 Task: View all reviews of Orderville, Utah, US.
Action: Mouse moved to (120, 246)
Screenshot: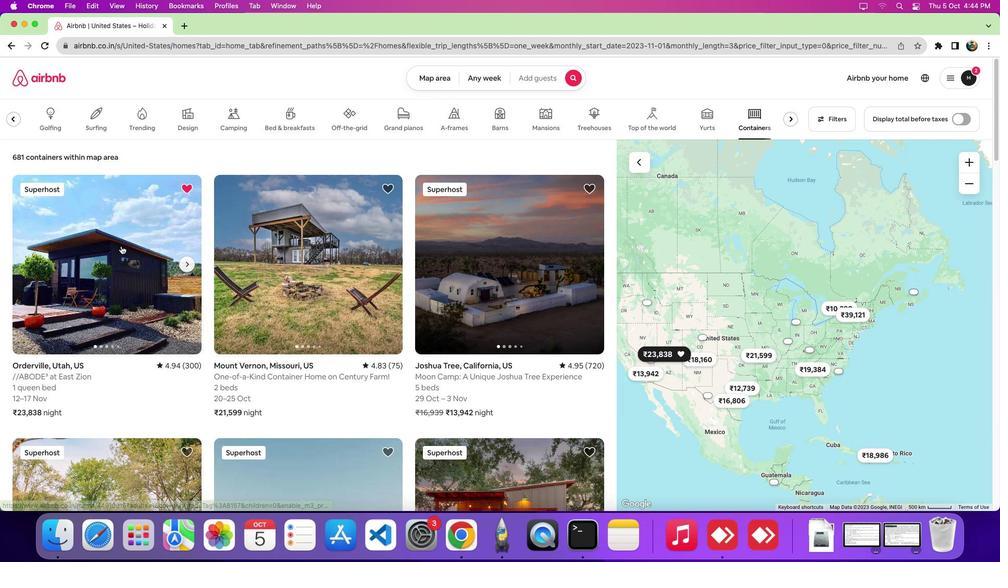 
Action: Mouse pressed left at (120, 246)
Screenshot: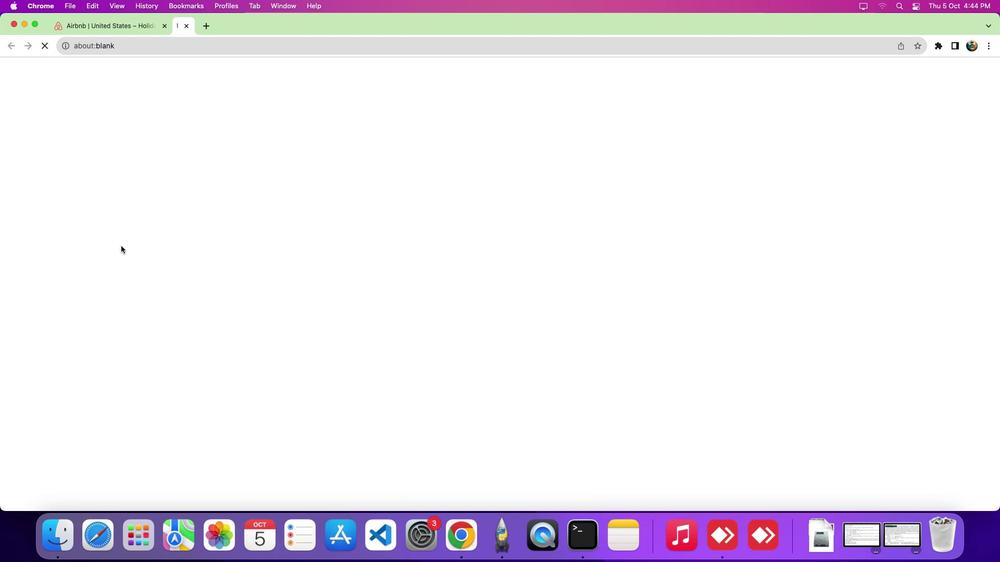 
Action: Mouse moved to (534, 289)
Screenshot: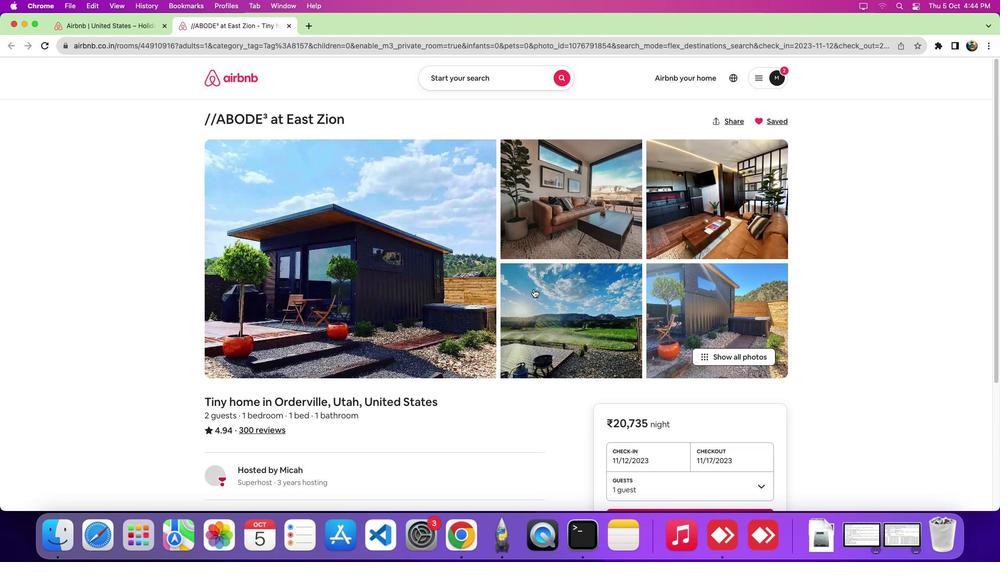 
Action: Mouse scrolled (534, 289) with delta (0, 0)
Screenshot: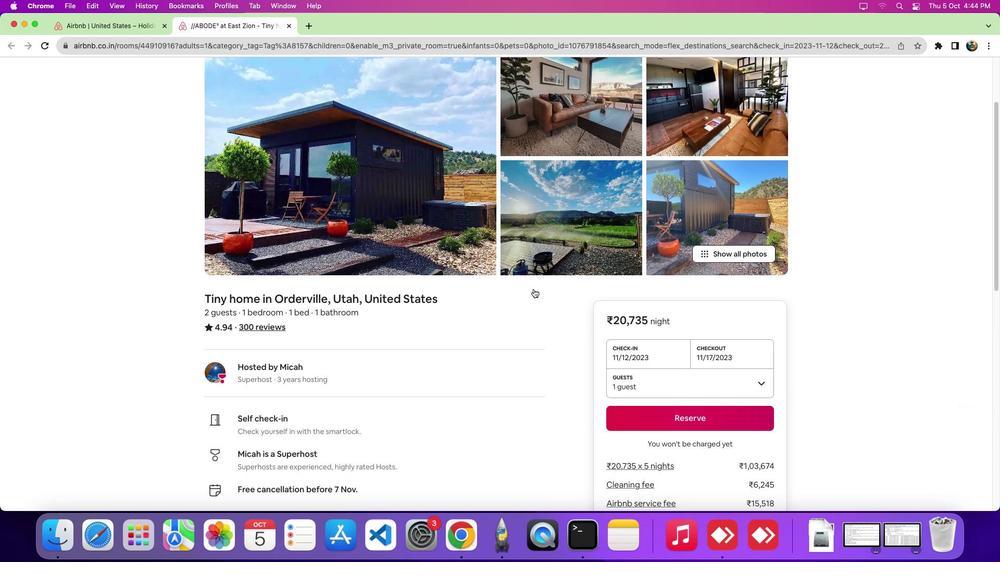 
Action: Mouse scrolled (534, 289) with delta (0, 0)
Screenshot: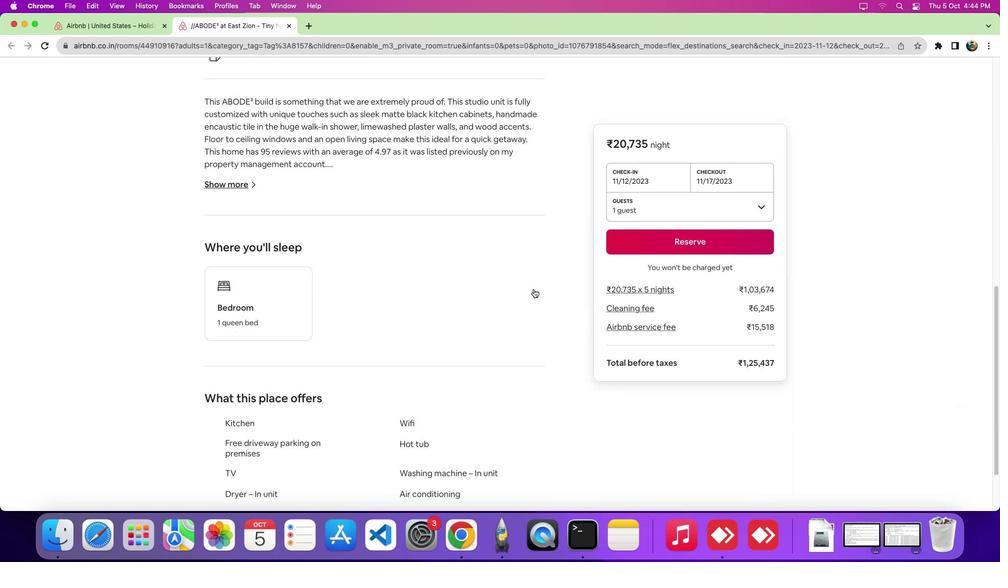 
Action: Mouse scrolled (534, 289) with delta (0, -3)
Screenshot: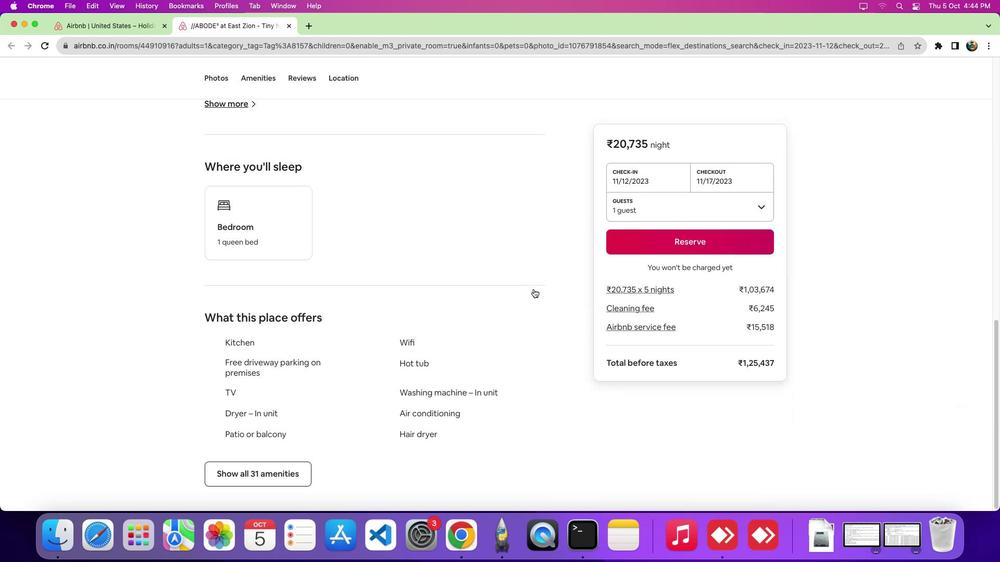 
Action: Mouse scrolled (534, 289) with delta (0, -5)
Screenshot: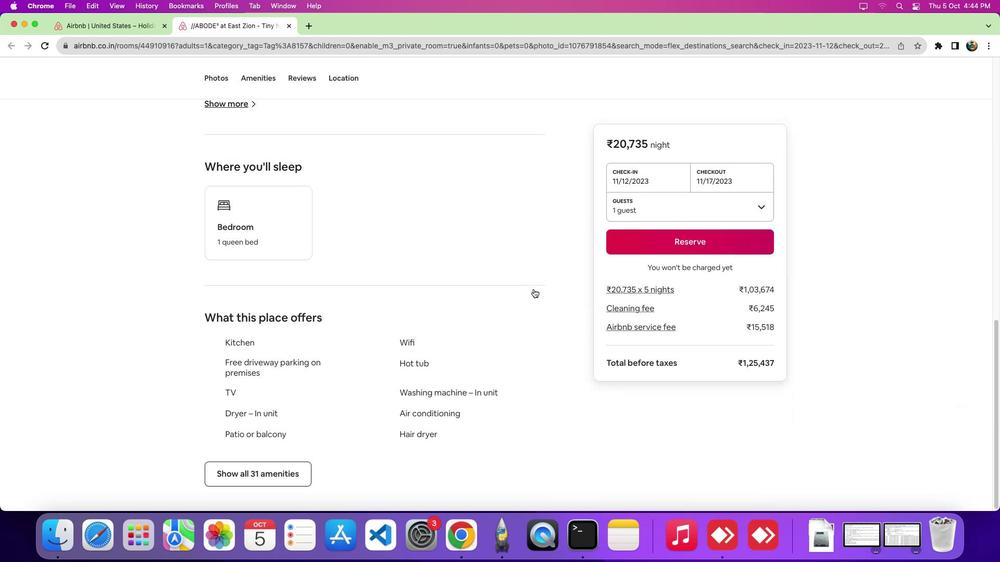 
Action: Mouse scrolled (534, 289) with delta (0, -7)
Screenshot: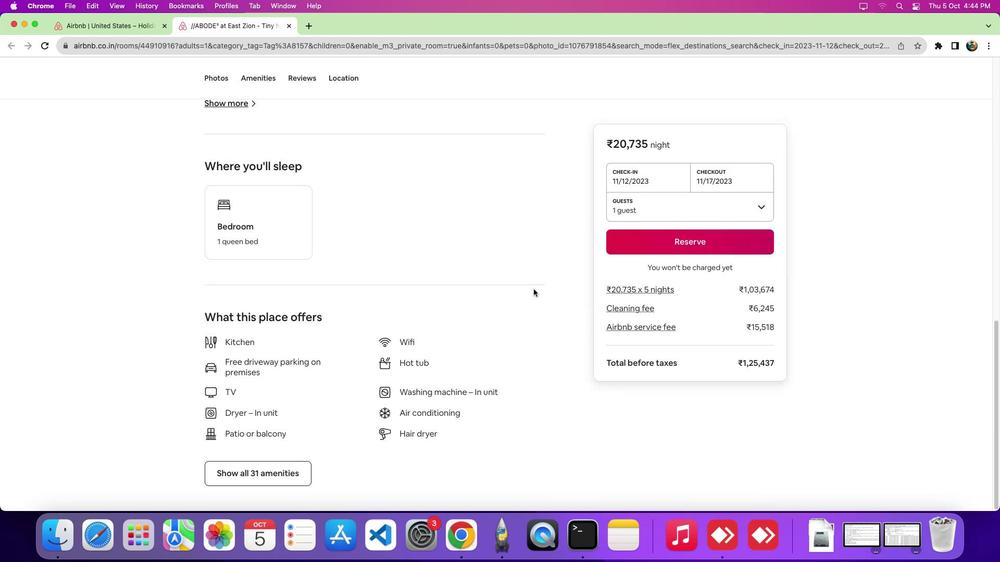 
Action: Mouse moved to (309, 80)
Screenshot: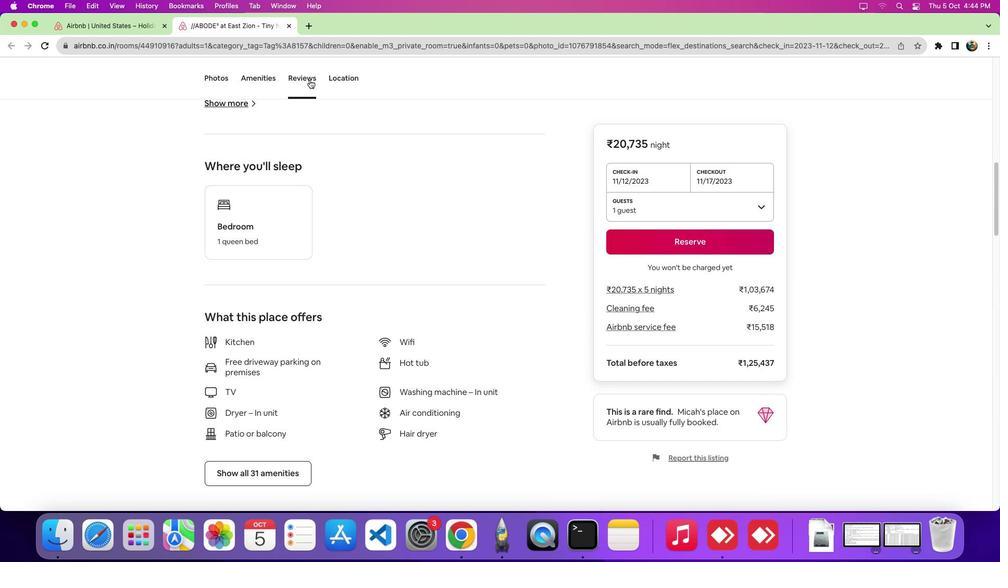 
Action: Mouse pressed left at (309, 80)
Screenshot: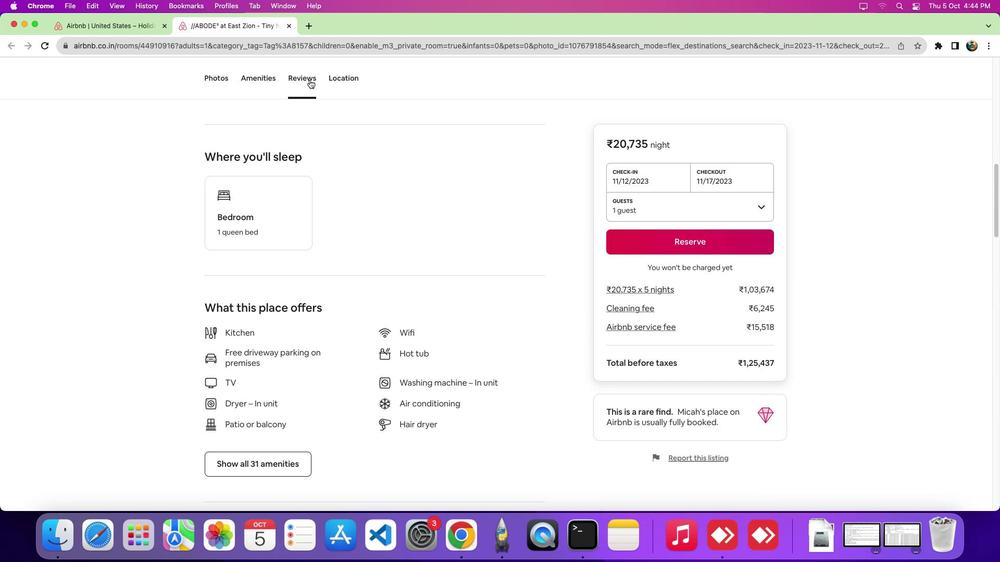 
Action: Mouse moved to (484, 246)
Screenshot: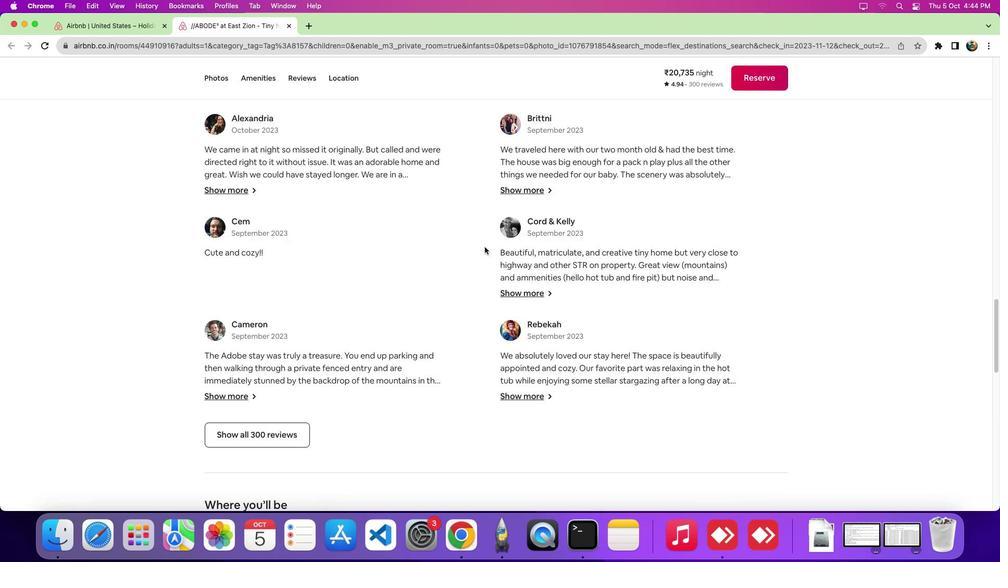 
Action: Mouse scrolled (484, 246) with delta (0, 0)
Screenshot: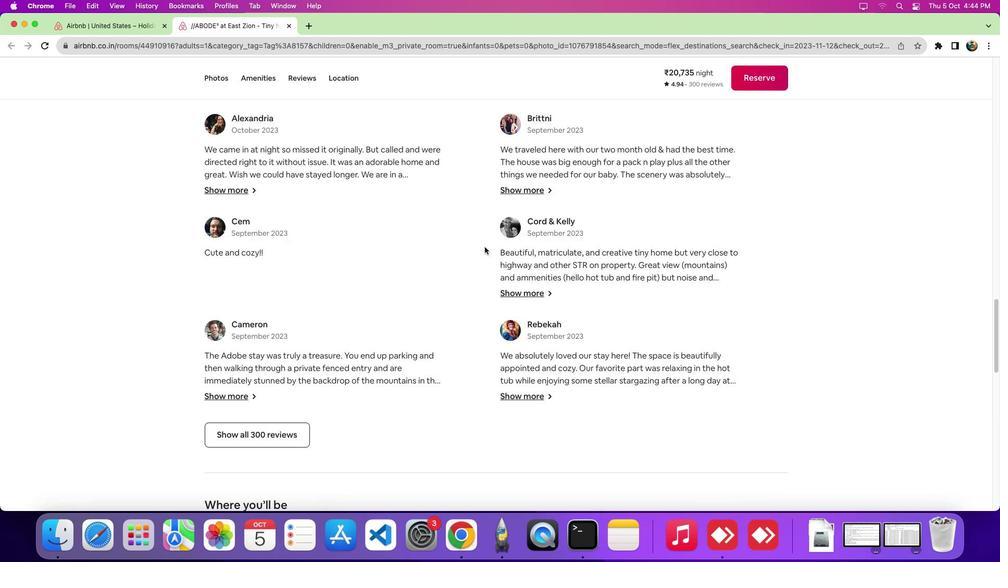 
Action: Mouse scrolled (484, 246) with delta (0, 0)
Screenshot: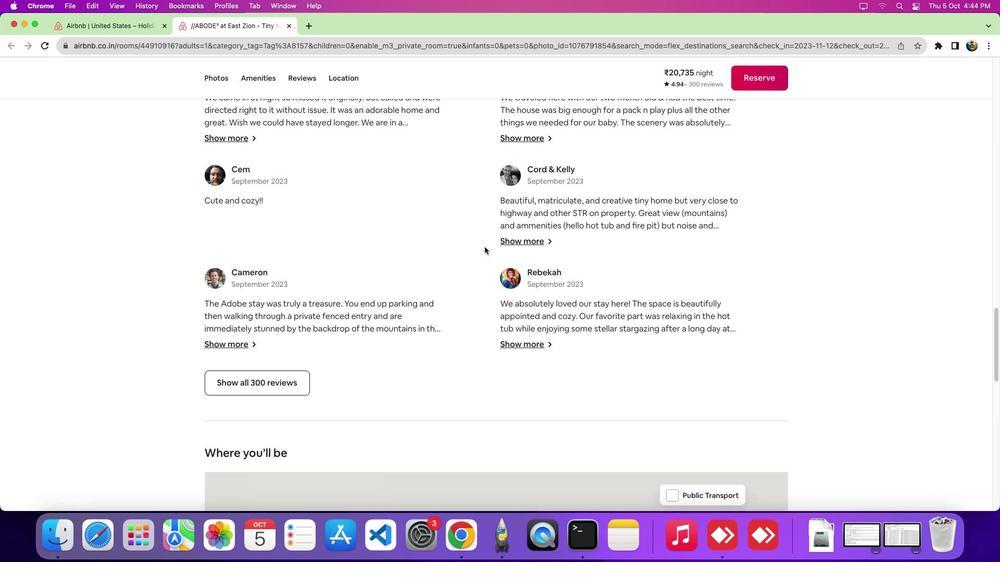
Action: Mouse scrolled (484, 246) with delta (0, -3)
Screenshot: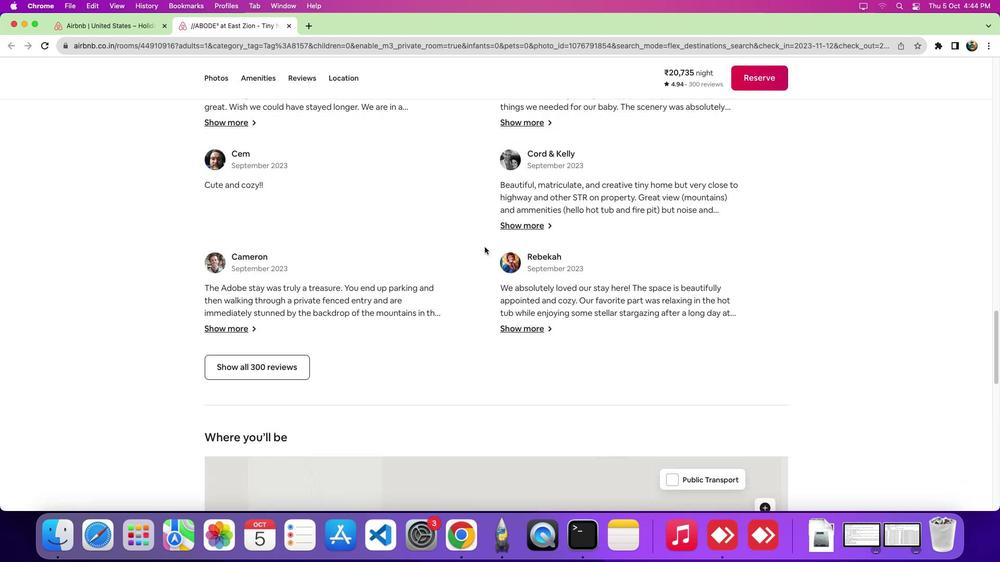 
Action: Mouse moved to (269, 377)
Screenshot: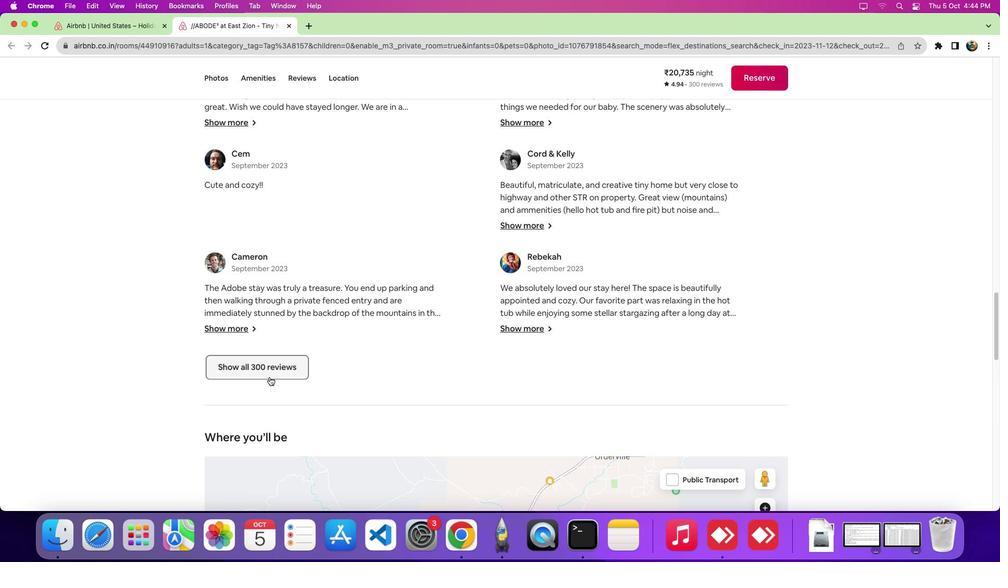 
Action: Mouse pressed left at (269, 377)
Screenshot: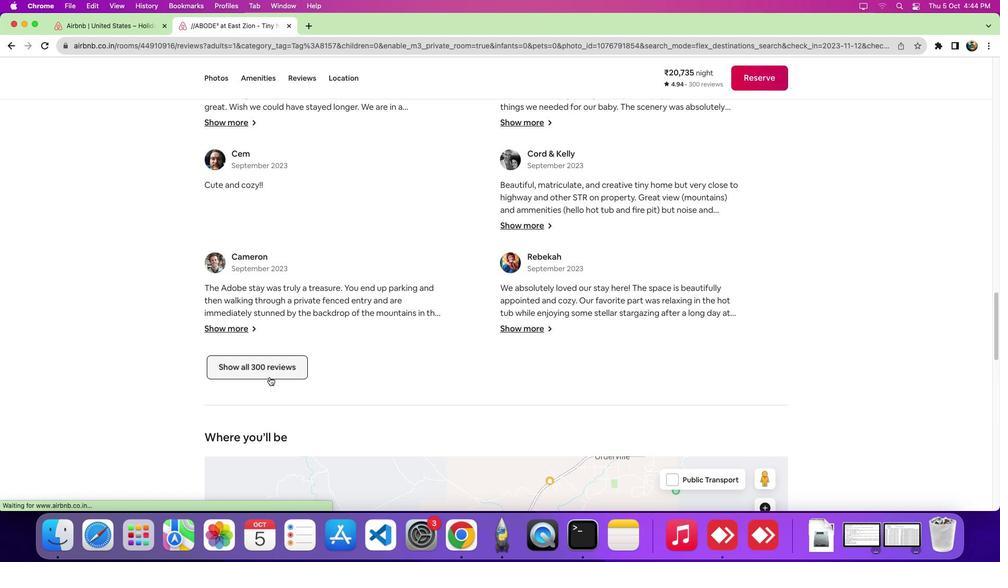 
Action: Mouse moved to (481, 322)
Screenshot: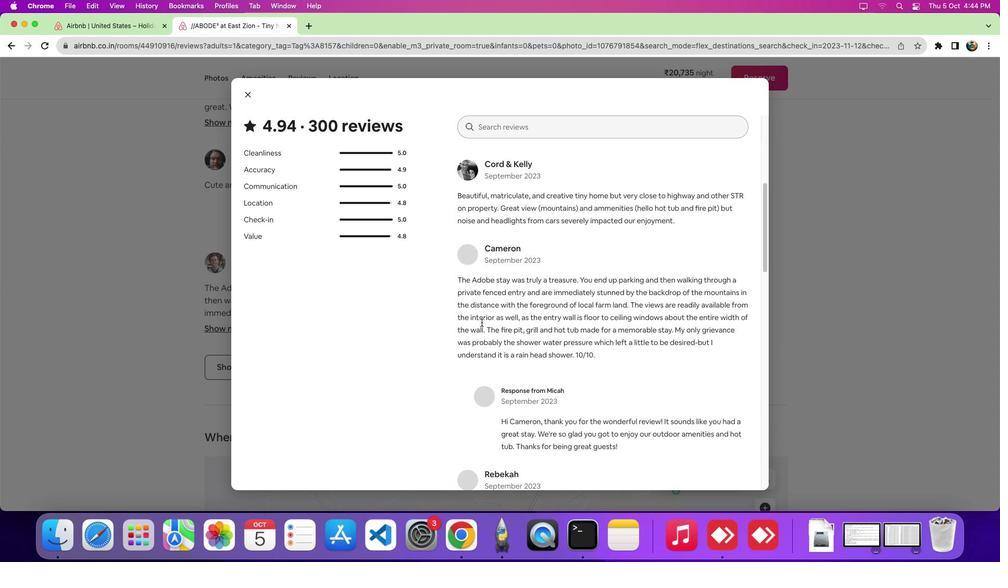 
Action: Mouse scrolled (481, 322) with delta (0, 0)
Screenshot: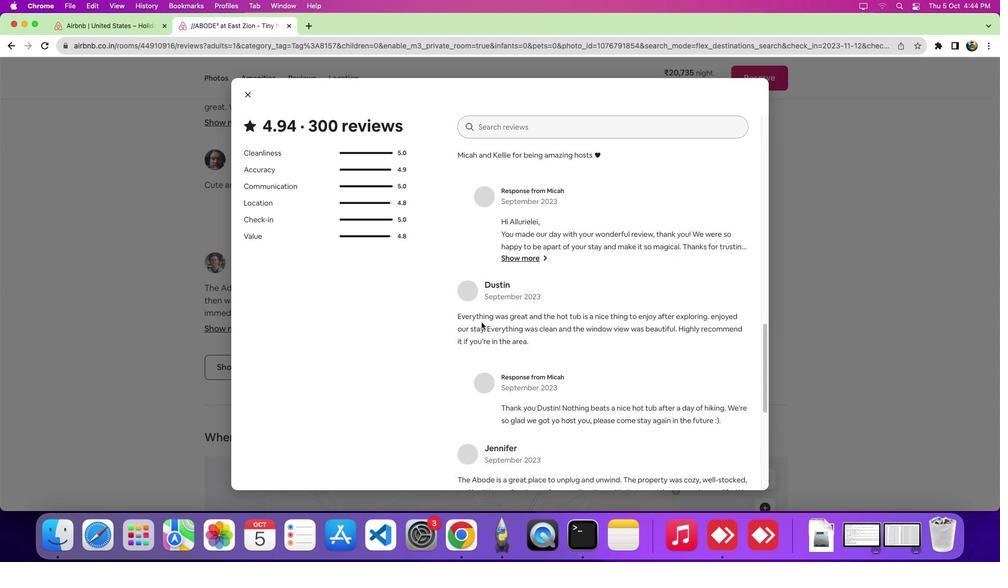
Action: Mouse scrolled (481, 322) with delta (0, -1)
Screenshot: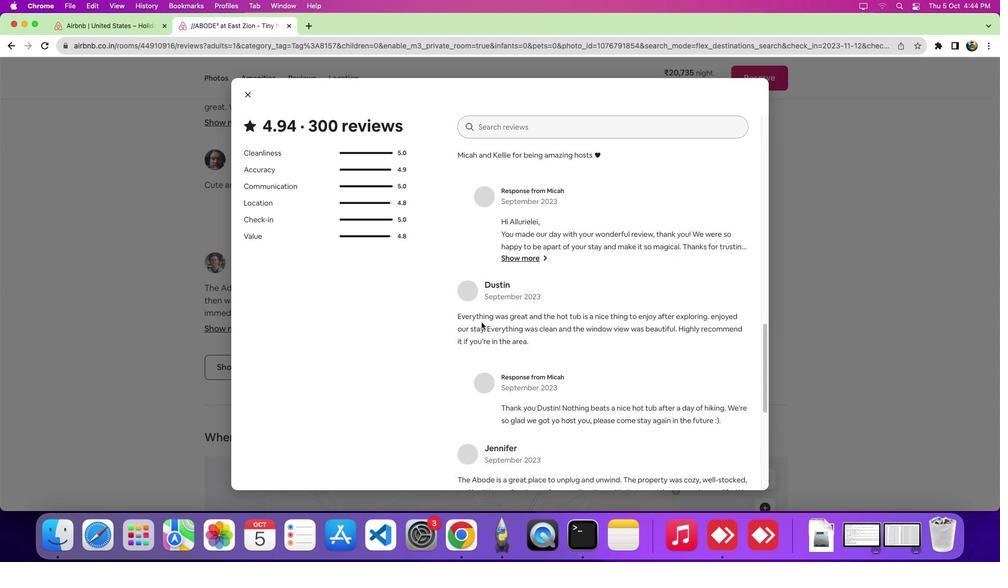 
Action: Mouse scrolled (481, 322) with delta (0, -4)
Screenshot: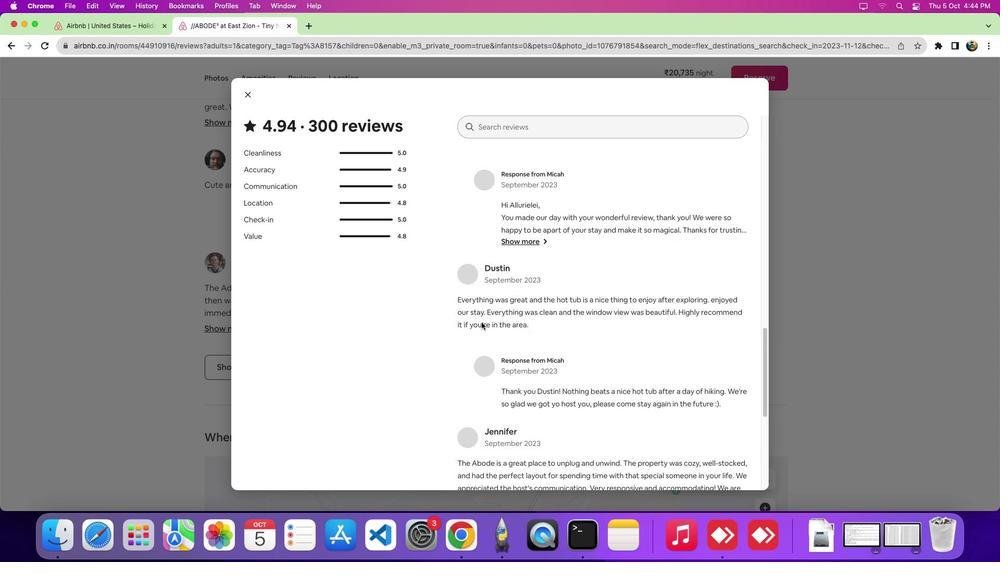 
Action: Mouse scrolled (481, 322) with delta (0, -7)
Screenshot: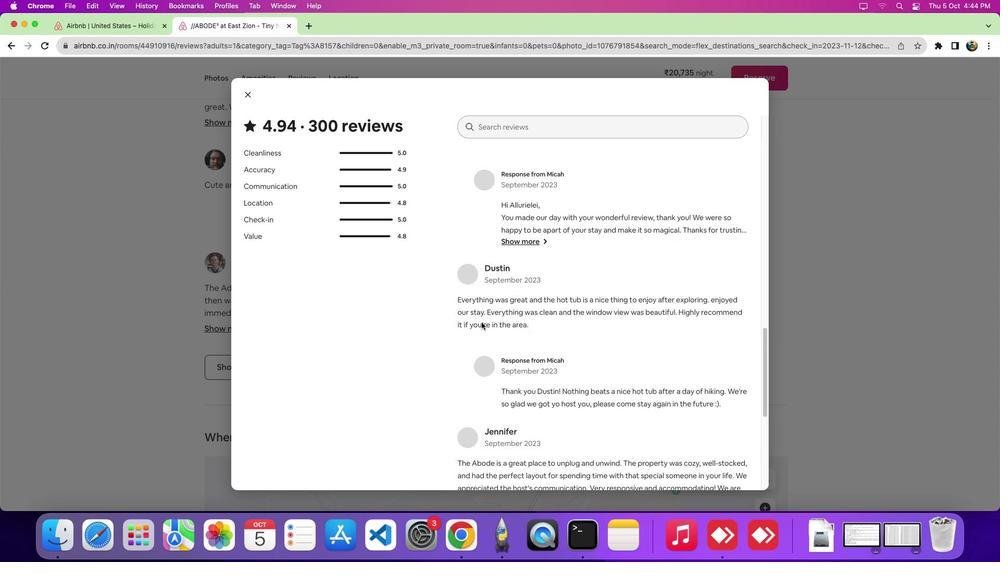 
Action: Mouse scrolled (481, 322) with delta (0, -7)
Screenshot: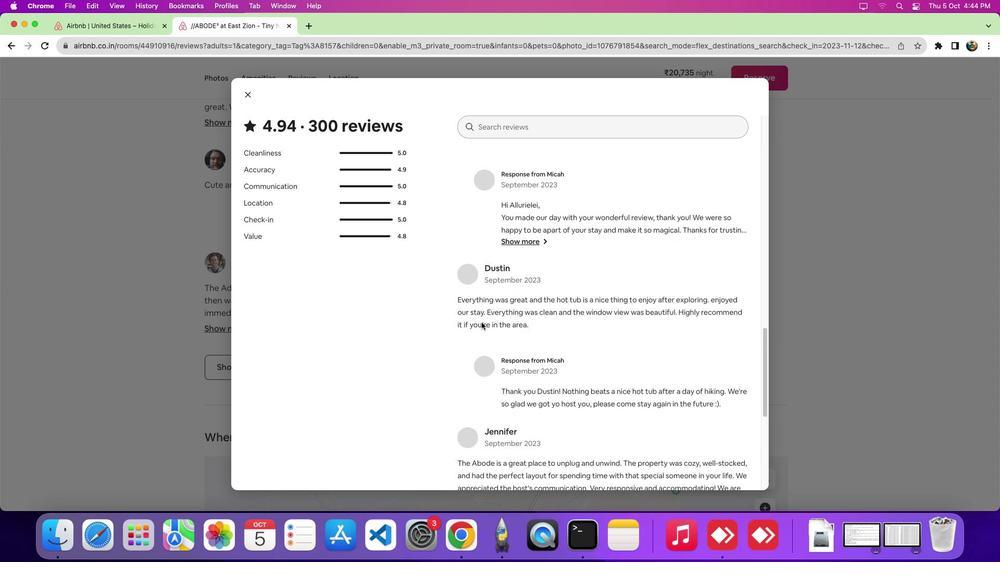 
Action: Mouse moved to (493, 333)
Screenshot: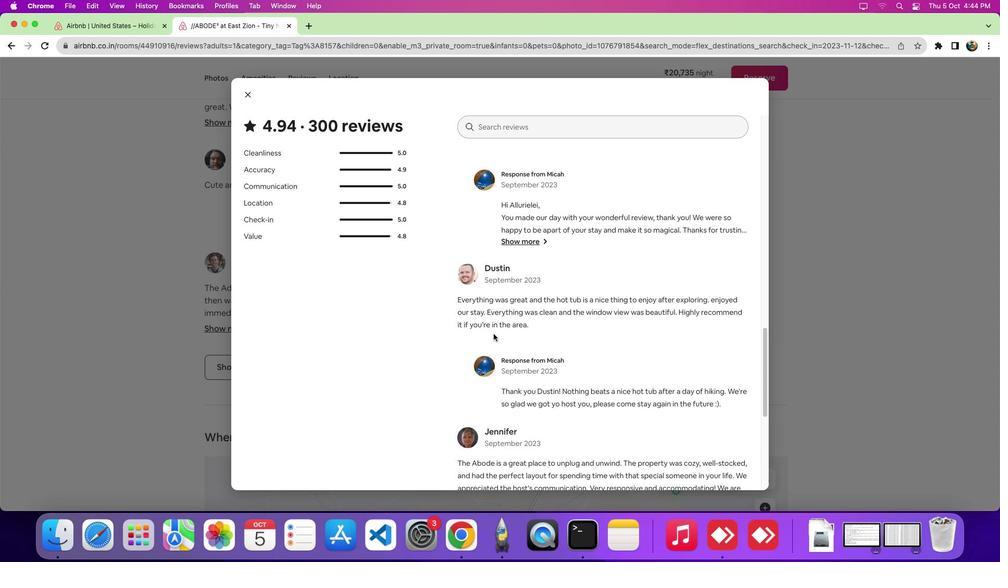 
